 Task: Create a due date automation trigger when advanced on, 2 working days before a card is due add content with a description ending with resume at 11:00 AM.
Action: Mouse moved to (835, 245)
Screenshot: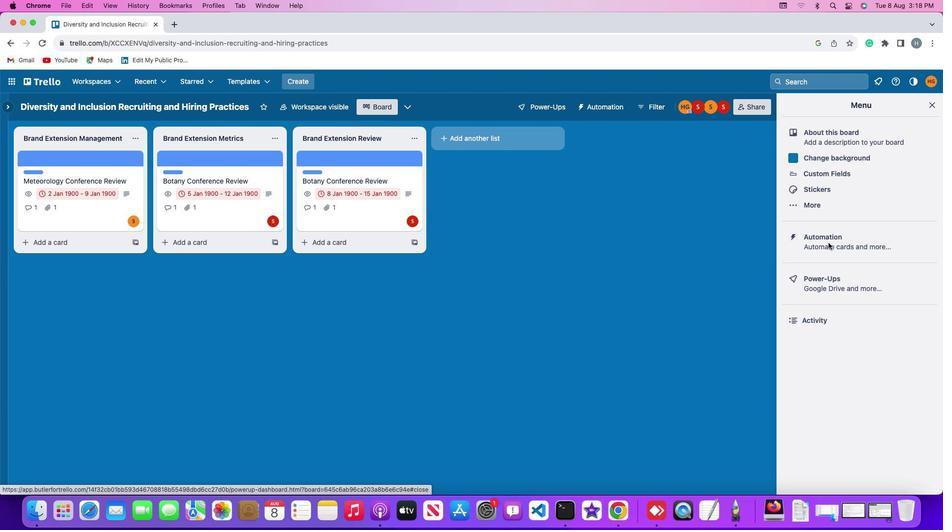 
Action: Mouse pressed left at (835, 245)
Screenshot: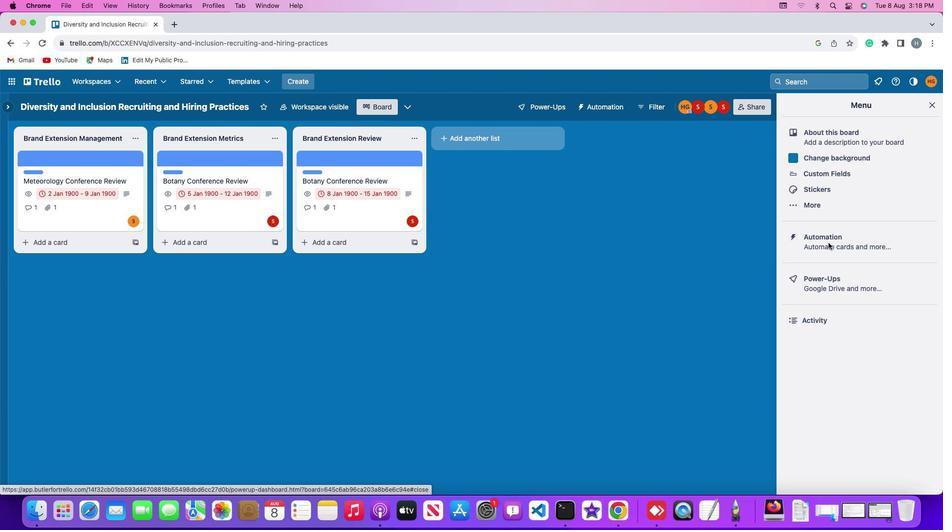 
Action: Mouse moved to (835, 245)
Screenshot: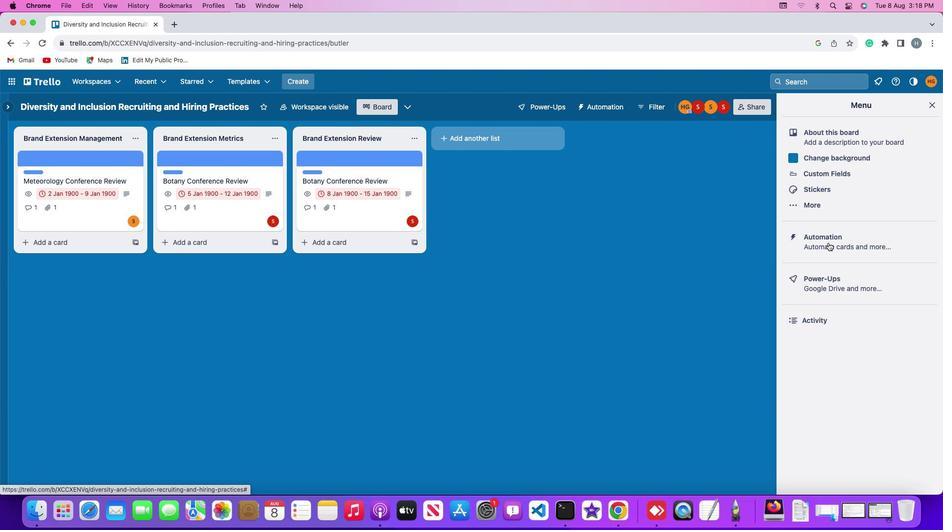 
Action: Mouse pressed left at (835, 245)
Screenshot: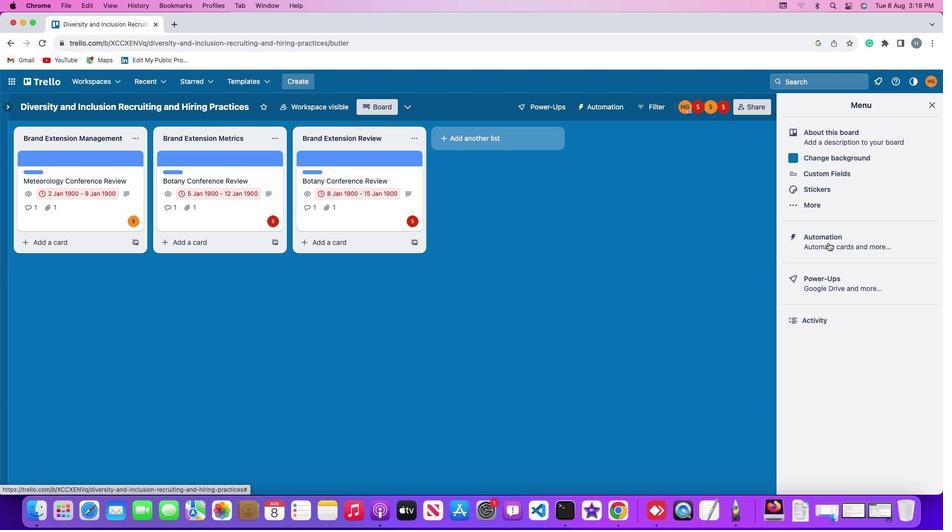 
Action: Mouse moved to (68, 231)
Screenshot: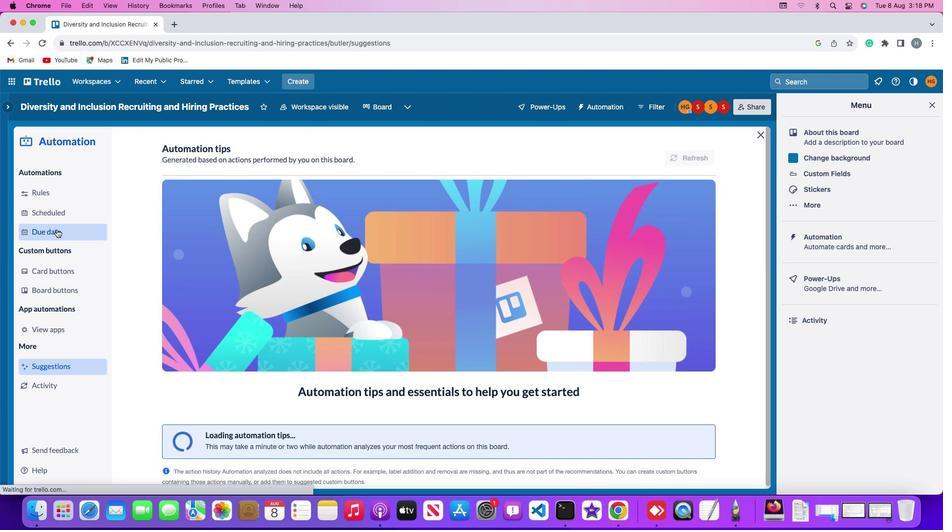 
Action: Mouse pressed left at (68, 231)
Screenshot: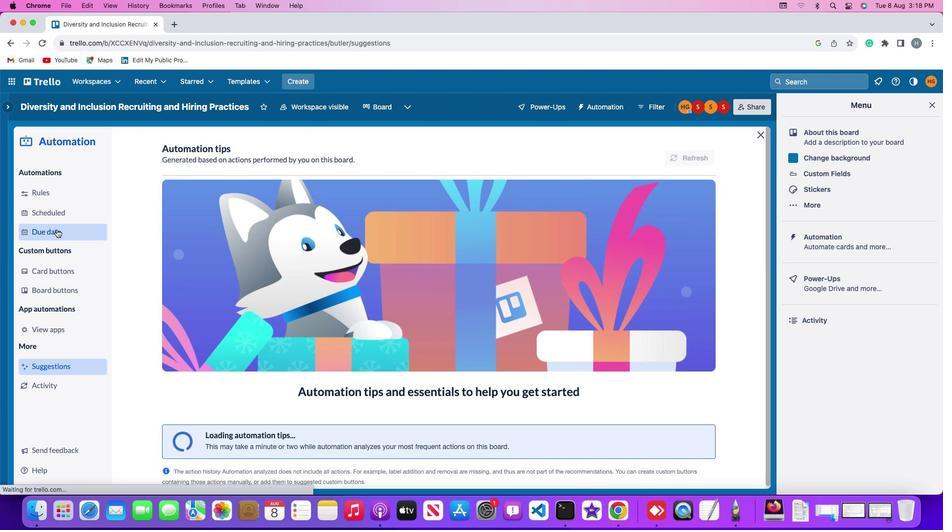 
Action: Mouse moved to (657, 153)
Screenshot: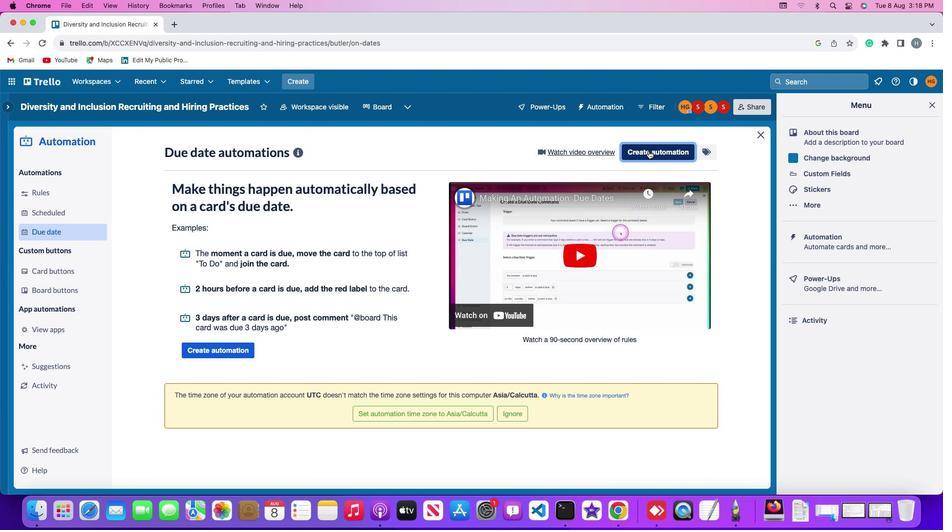 
Action: Mouse pressed left at (657, 153)
Screenshot: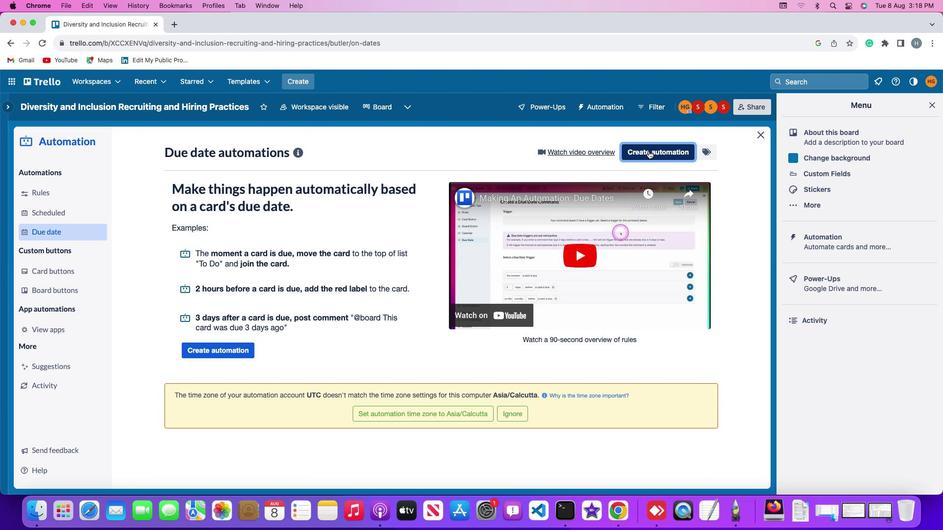 
Action: Mouse moved to (238, 246)
Screenshot: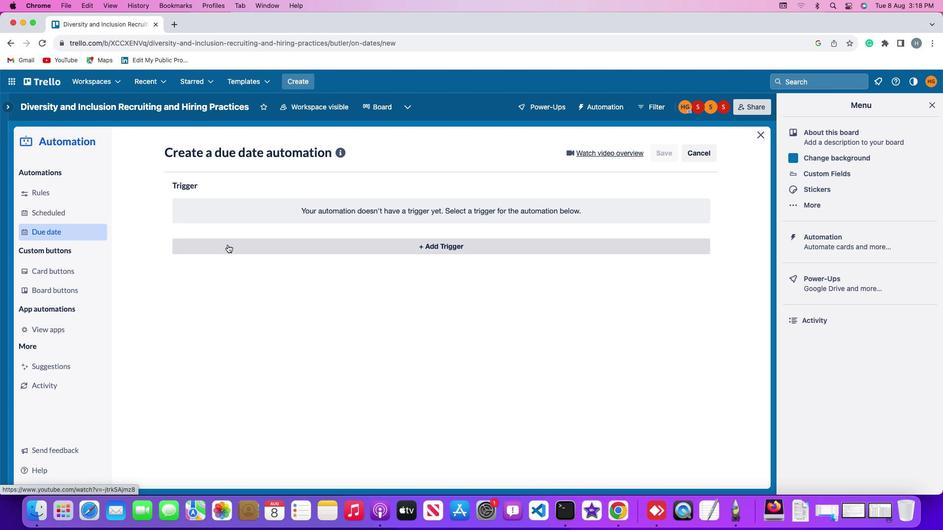 
Action: Mouse pressed left at (238, 246)
Screenshot: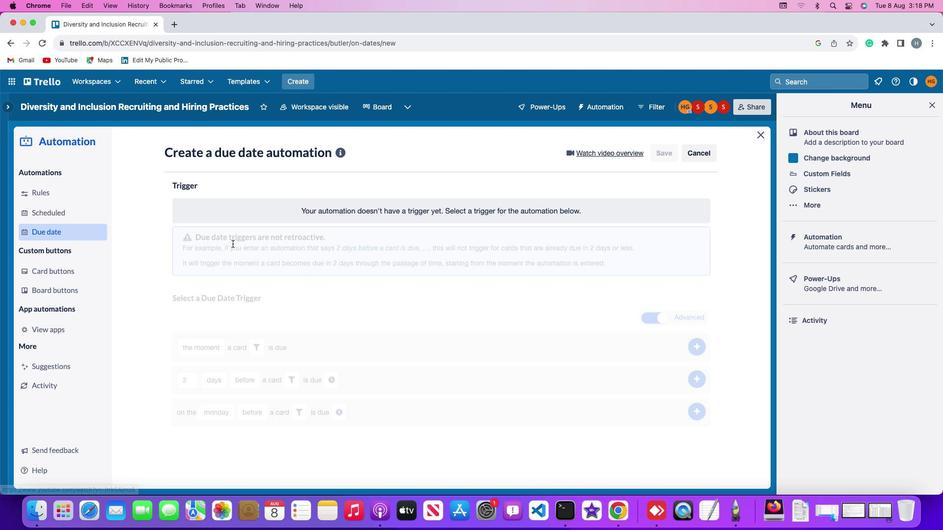 
Action: Mouse moved to (203, 399)
Screenshot: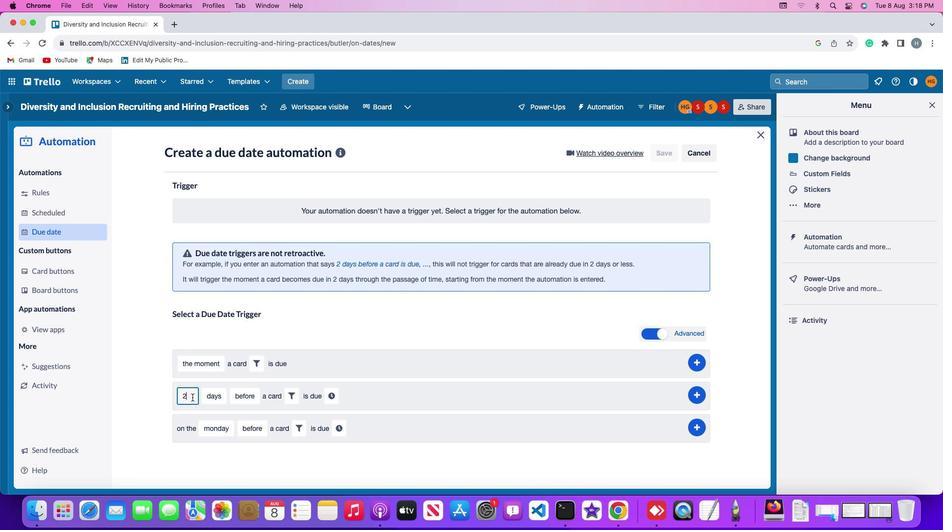 
Action: Mouse pressed left at (203, 399)
Screenshot: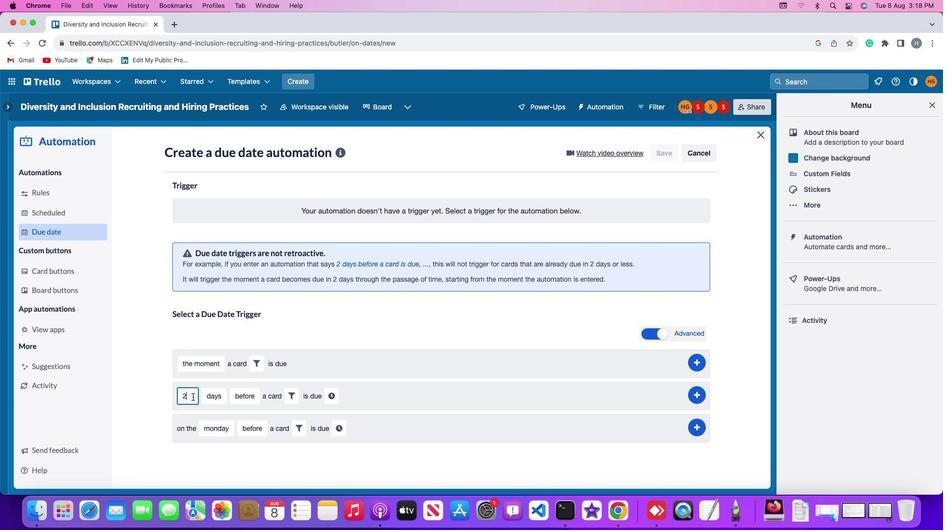 
Action: Mouse moved to (204, 398)
Screenshot: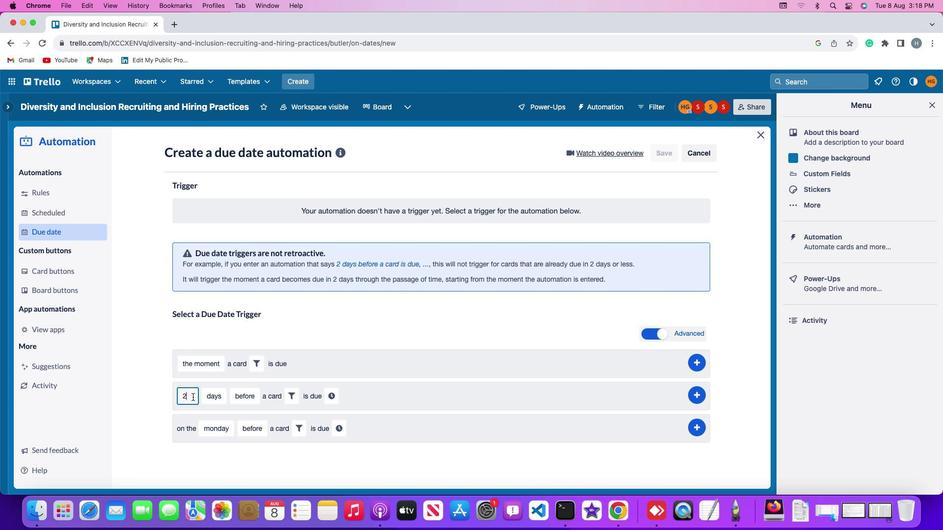 
Action: Key pressed Key.backspace
Screenshot: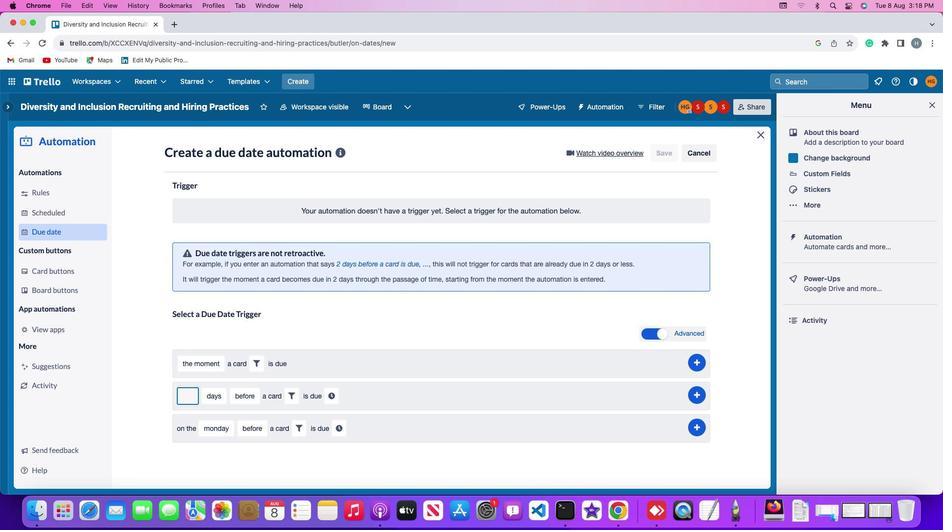 
Action: Mouse moved to (203, 397)
Screenshot: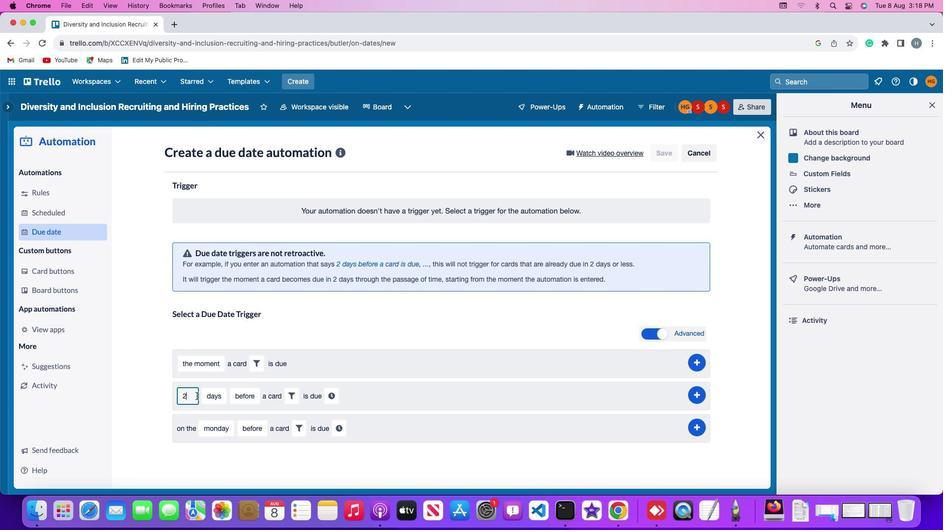 
Action: Key pressed '2'
Screenshot: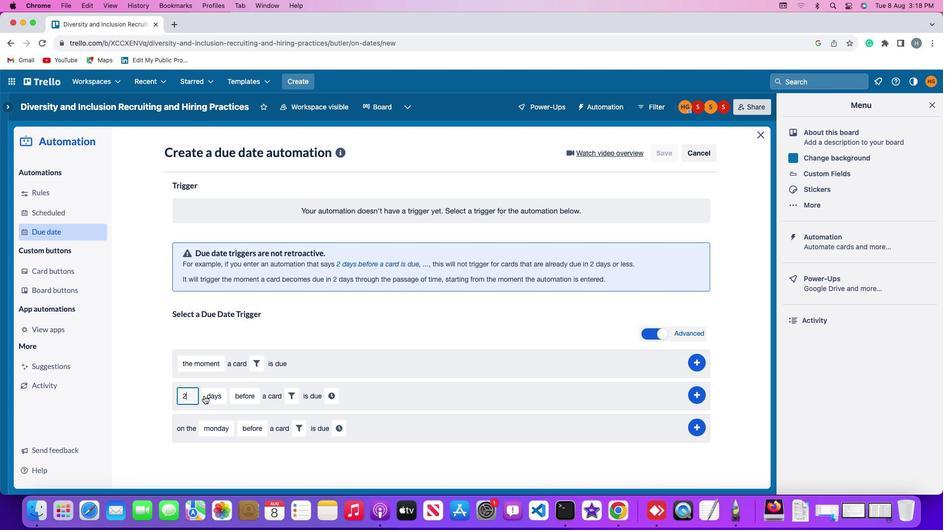 
Action: Mouse moved to (218, 396)
Screenshot: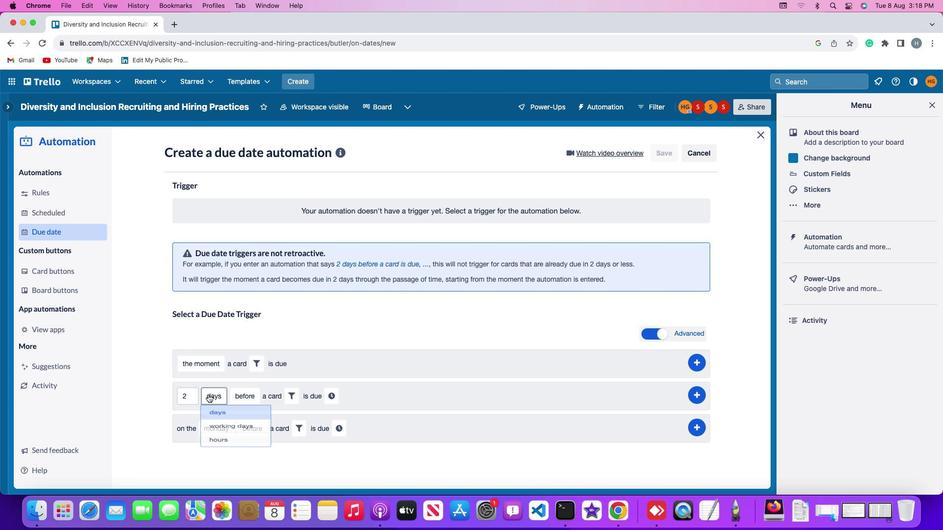 
Action: Mouse pressed left at (218, 396)
Screenshot: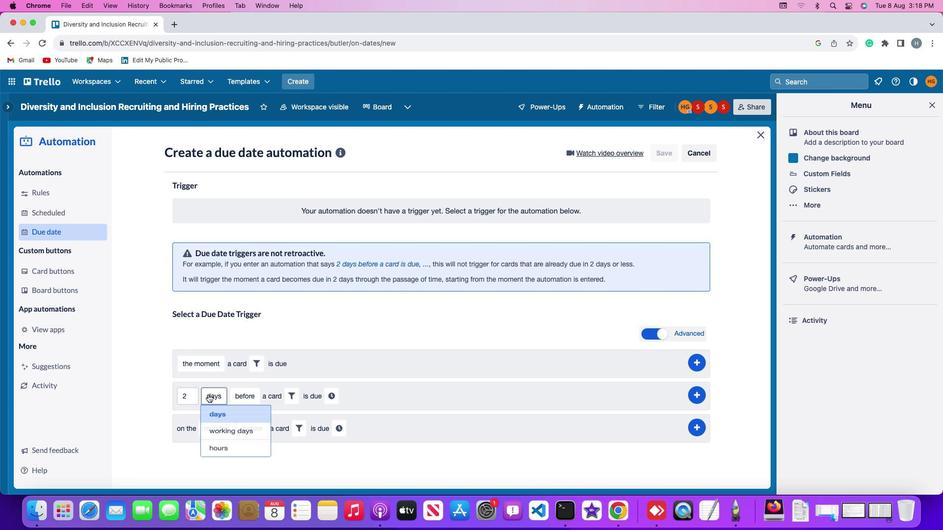 
Action: Mouse moved to (225, 430)
Screenshot: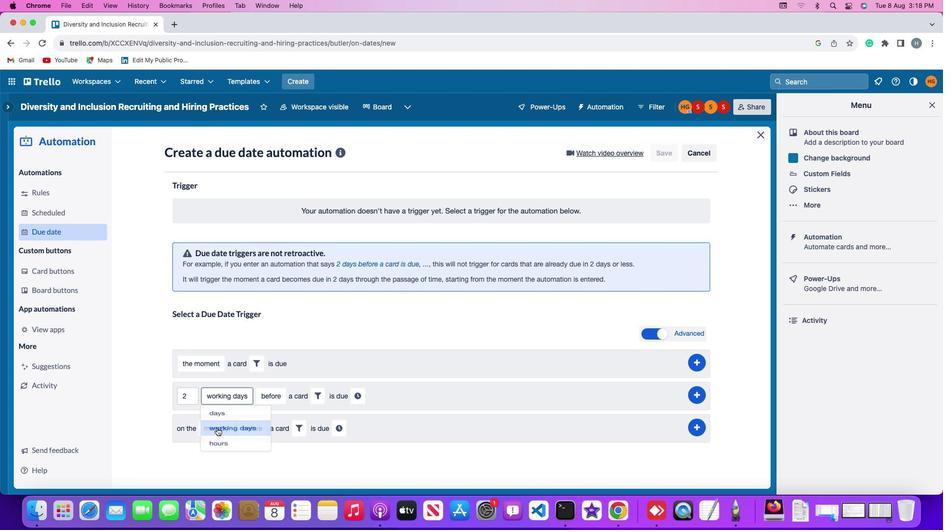
Action: Mouse pressed left at (225, 430)
Screenshot: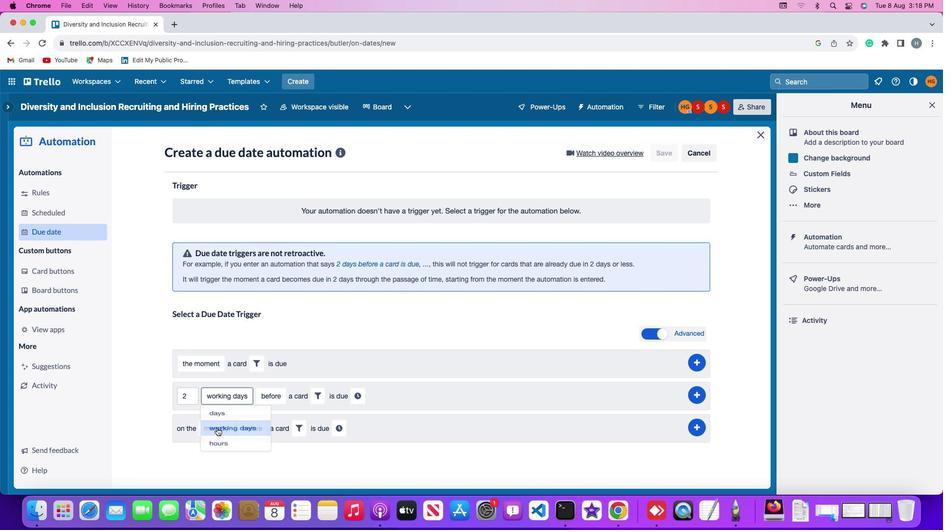
Action: Mouse moved to (283, 400)
Screenshot: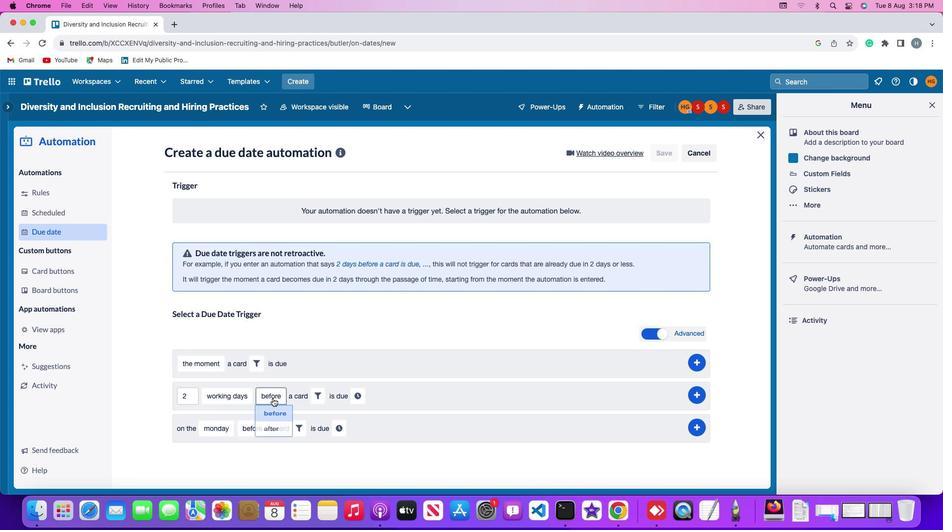 
Action: Mouse pressed left at (283, 400)
Screenshot: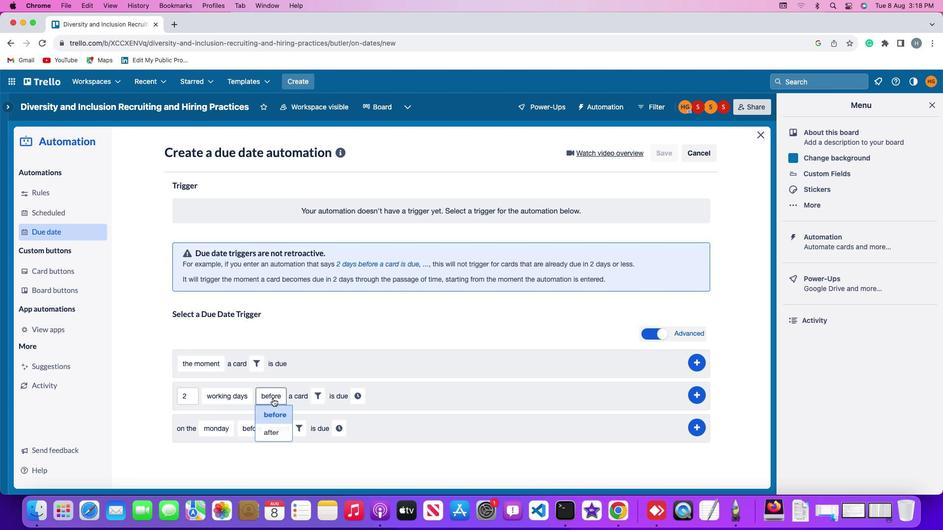 
Action: Mouse moved to (286, 415)
Screenshot: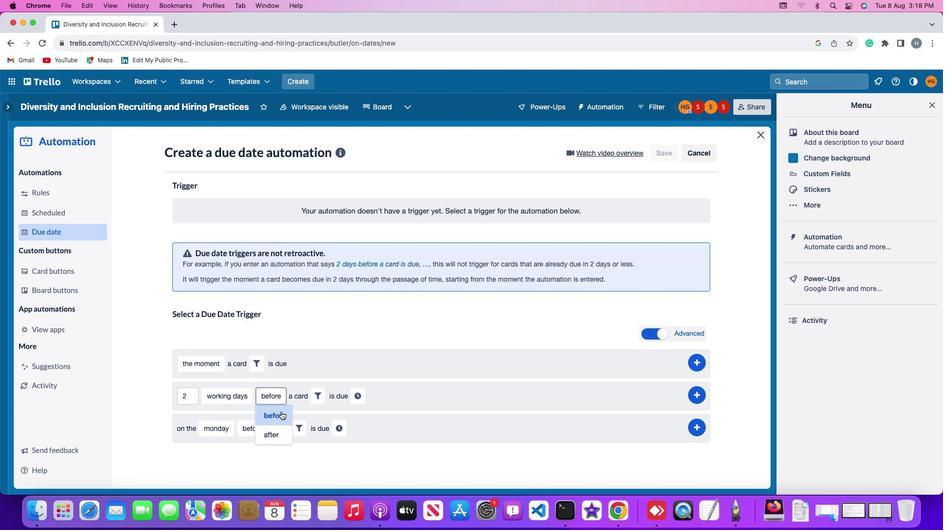 
Action: Mouse pressed left at (286, 415)
Screenshot: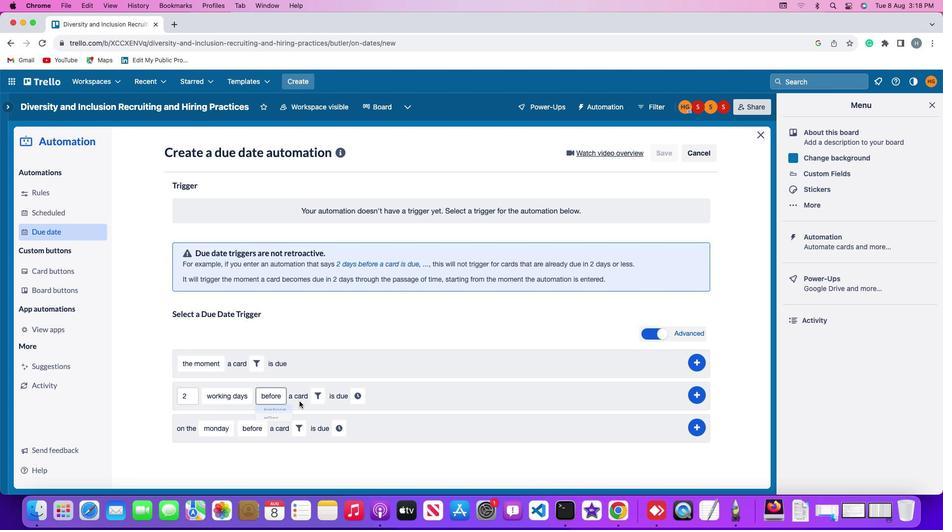 
Action: Mouse moved to (328, 395)
Screenshot: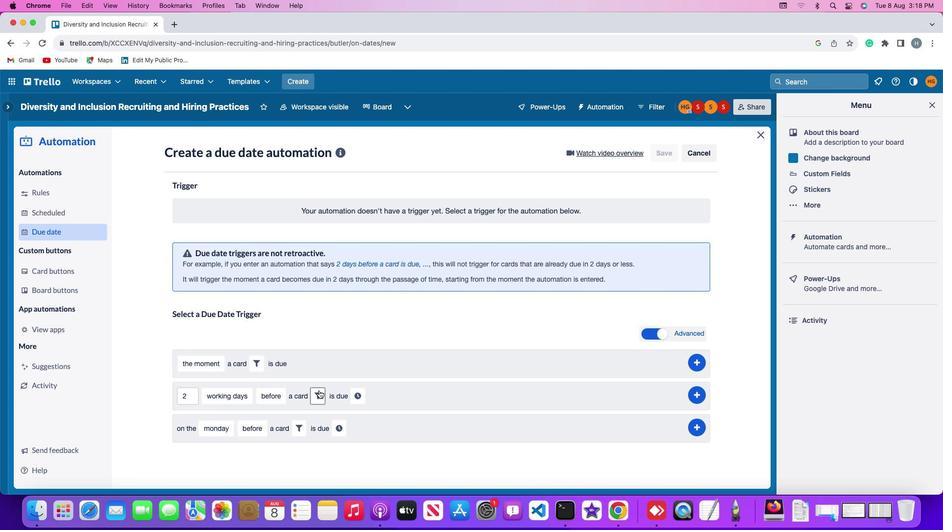 
Action: Mouse pressed left at (328, 395)
Screenshot: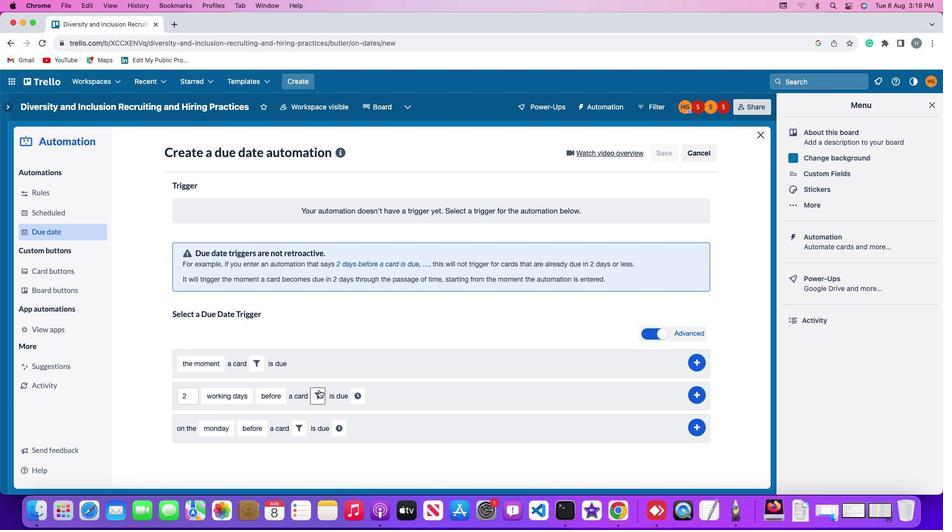 
Action: Mouse moved to (454, 423)
Screenshot: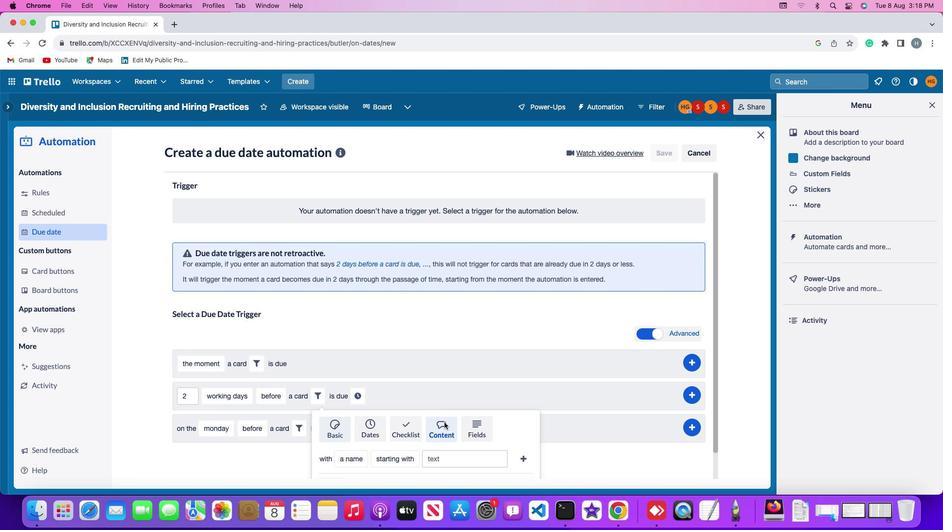 
Action: Mouse pressed left at (454, 423)
Screenshot: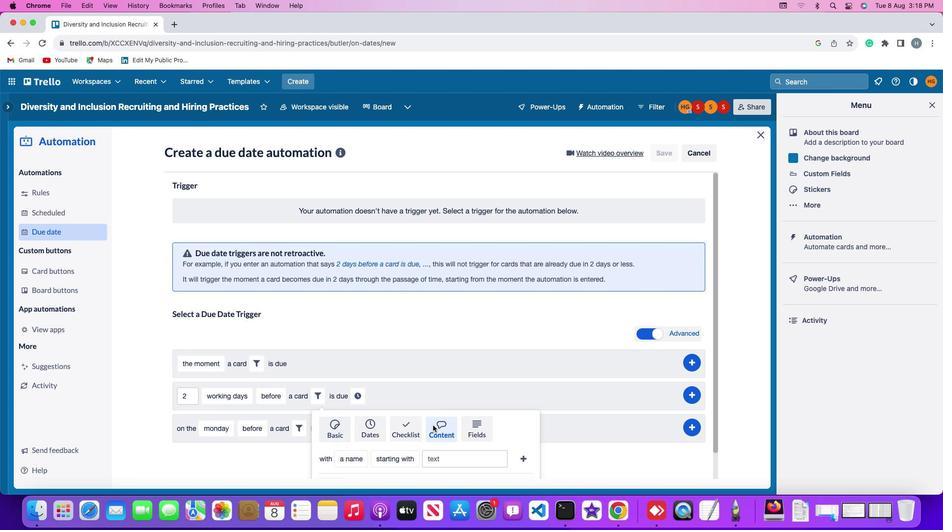 
Action: Mouse moved to (359, 460)
Screenshot: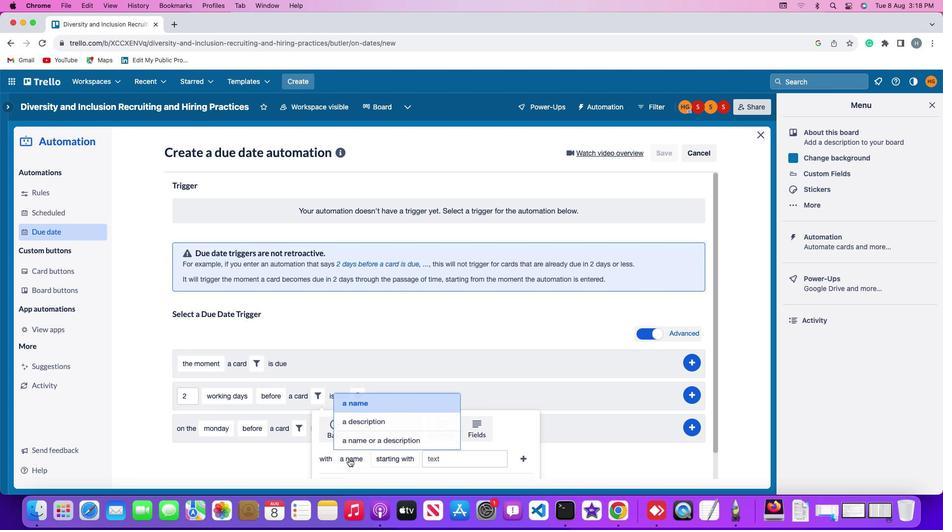 
Action: Mouse pressed left at (359, 460)
Screenshot: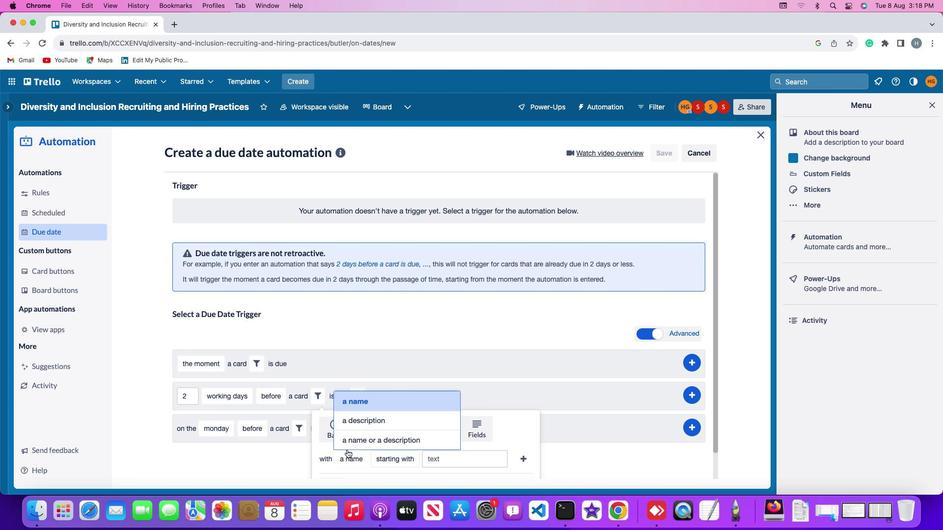 
Action: Mouse moved to (365, 420)
Screenshot: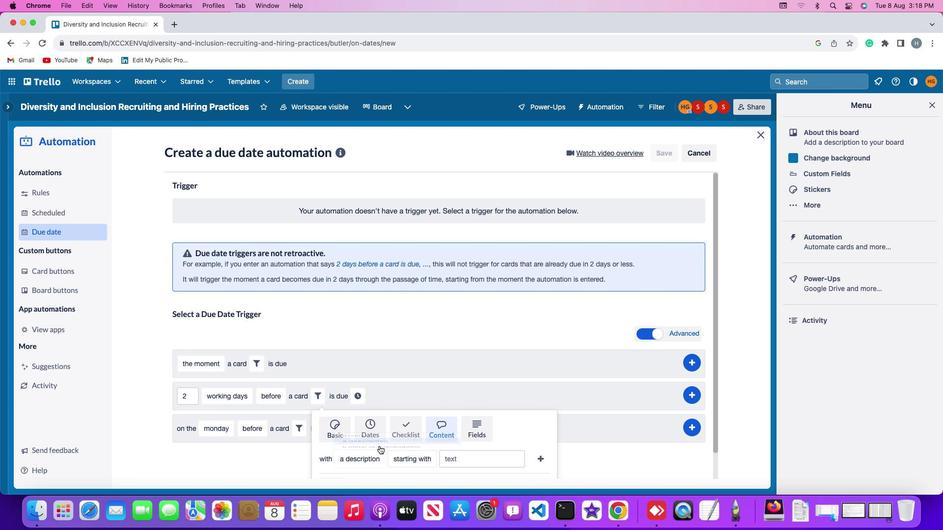 
Action: Mouse pressed left at (365, 420)
Screenshot: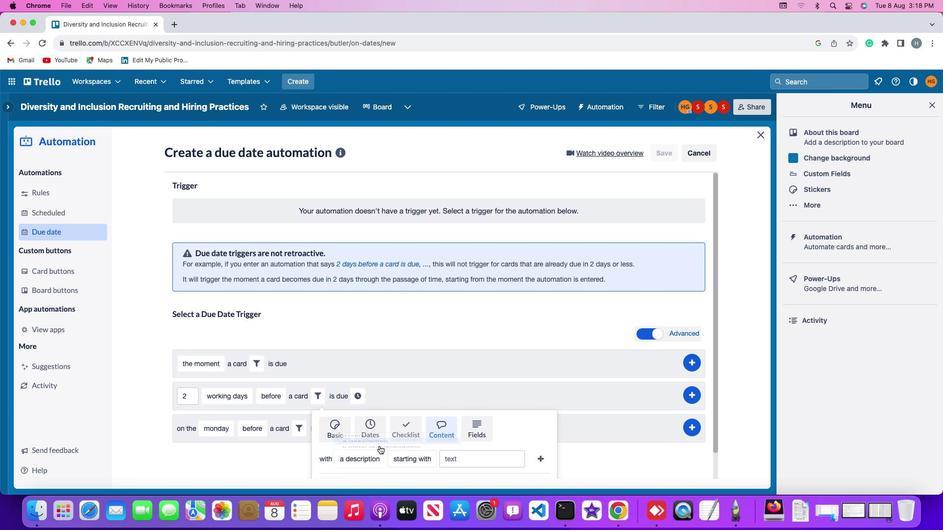 
Action: Mouse moved to (413, 463)
Screenshot: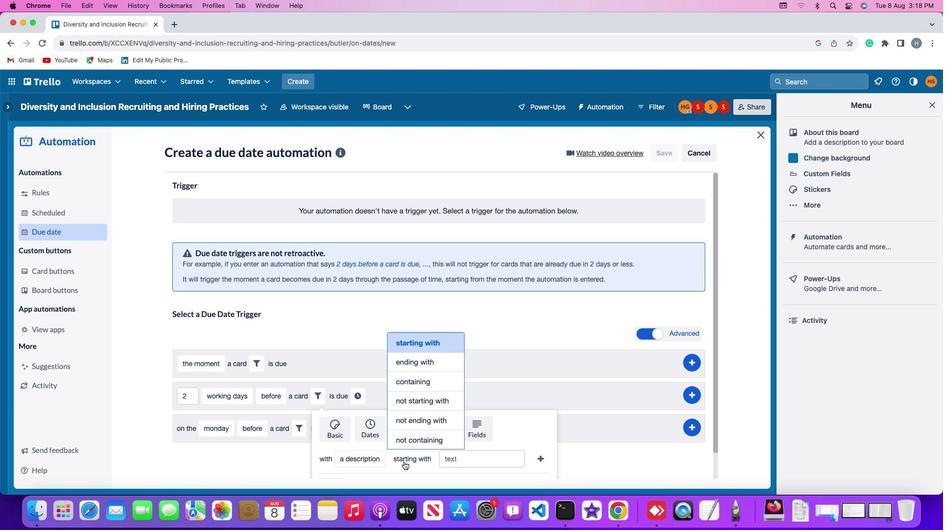
Action: Mouse pressed left at (413, 463)
Screenshot: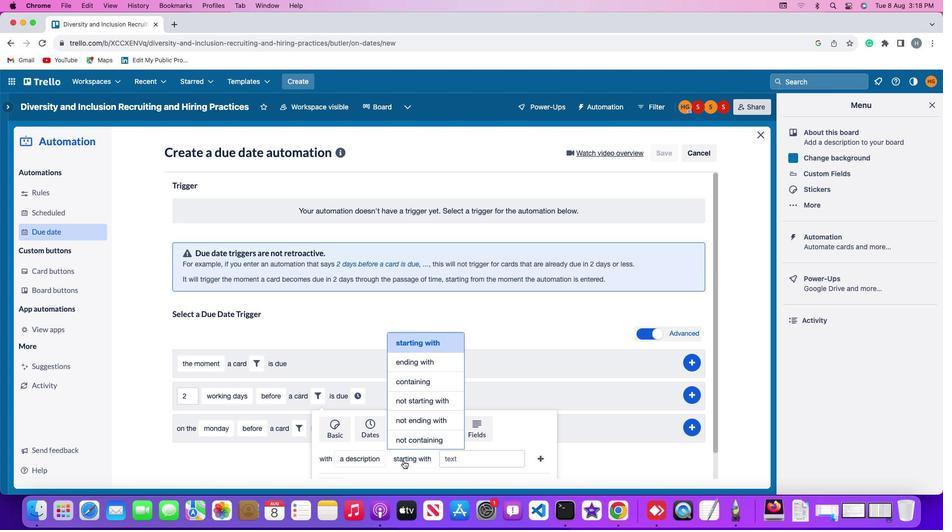 
Action: Mouse moved to (433, 367)
Screenshot: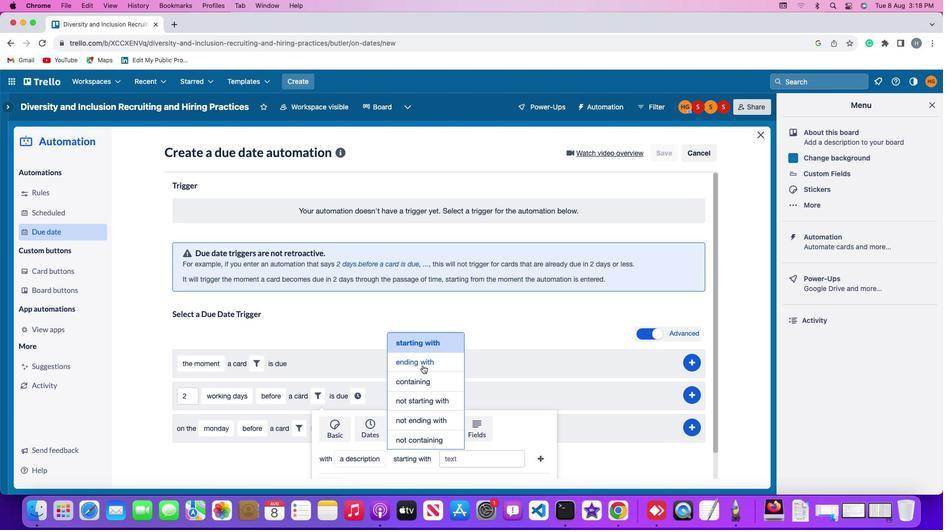 
Action: Mouse pressed left at (433, 367)
Screenshot: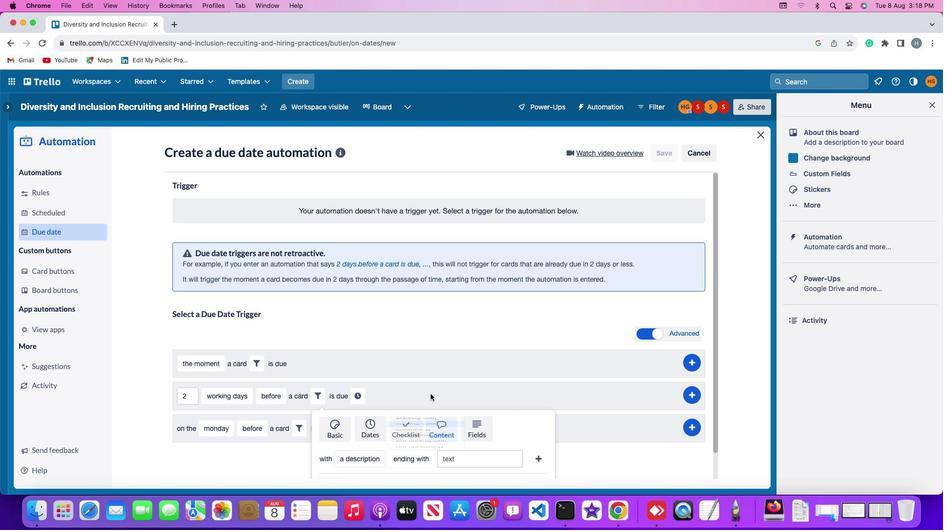 
Action: Mouse moved to (468, 462)
Screenshot: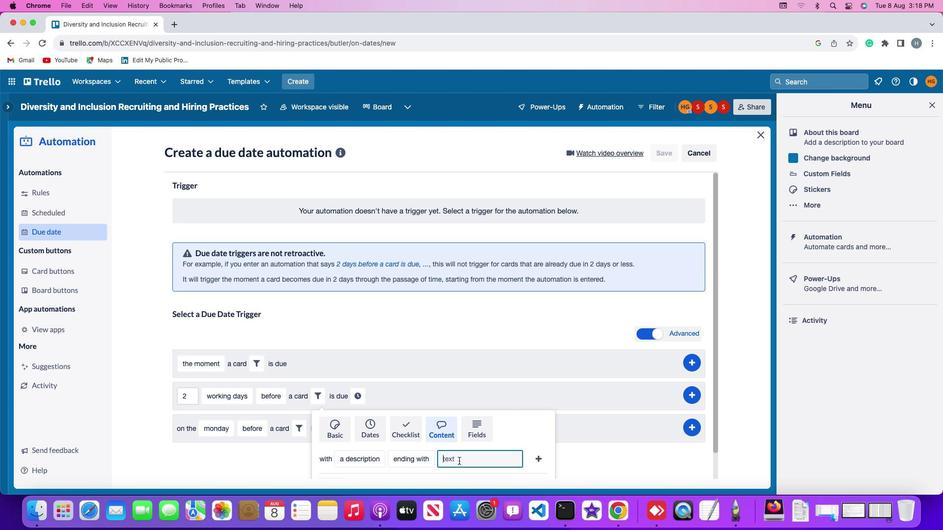 
Action: Mouse pressed left at (468, 462)
Screenshot: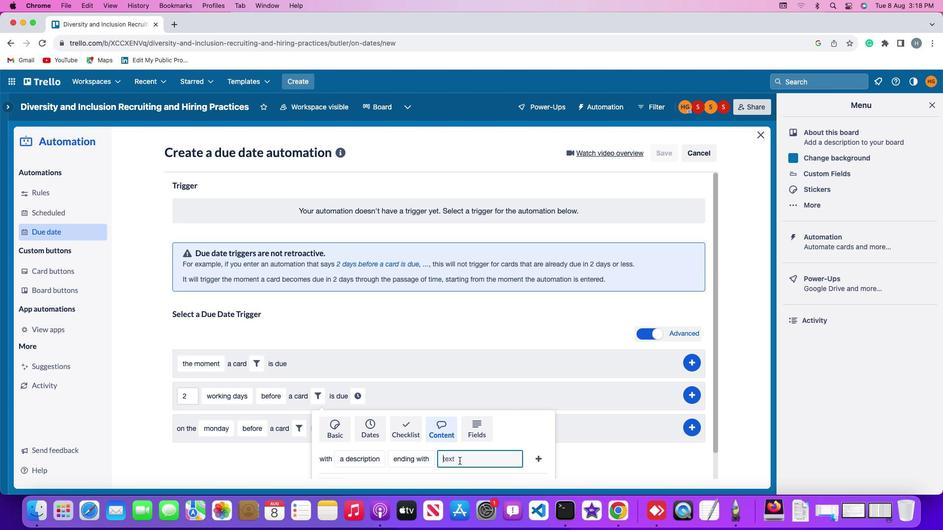
Action: Mouse moved to (468, 462)
Screenshot: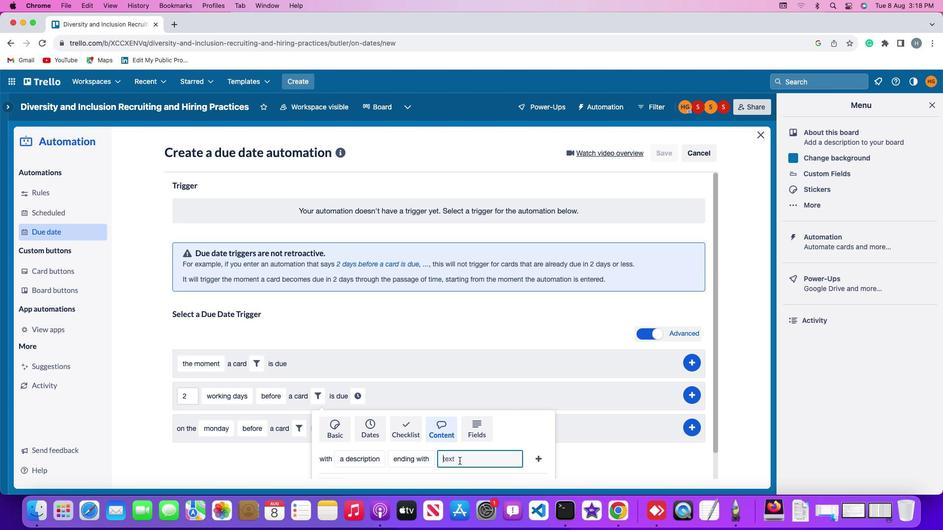 
Action: Key pressed 'r''e''s''u''m''e'
Screenshot: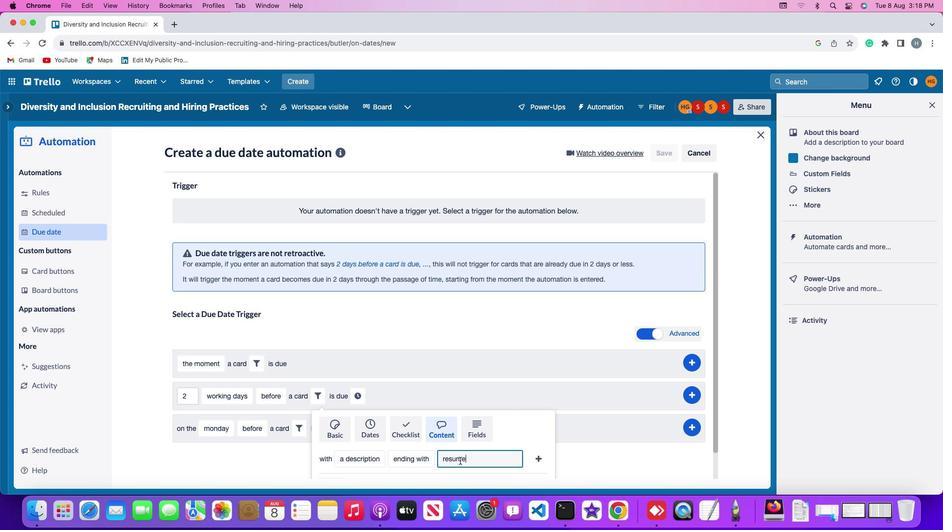 
Action: Mouse moved to (543, 456)
Screenshot: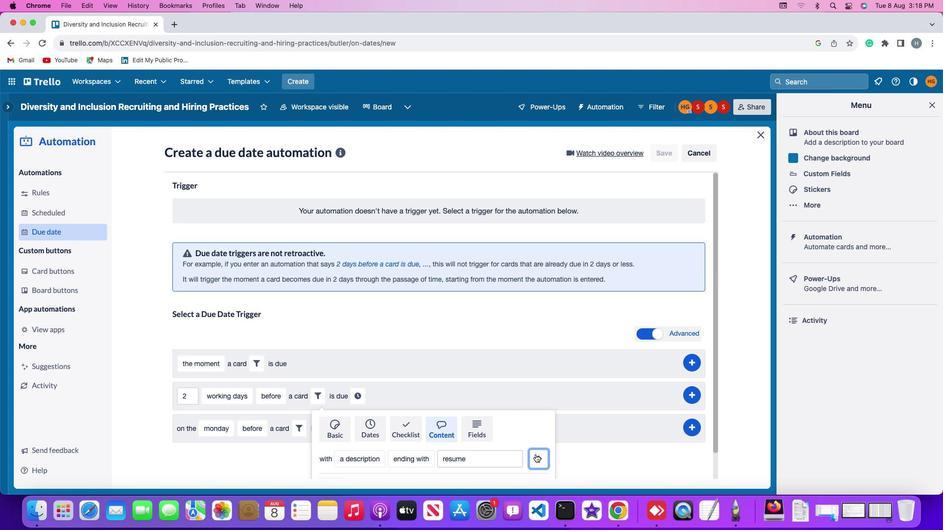 
Action: Mouse pressed left at (543, 456)
Screenshot: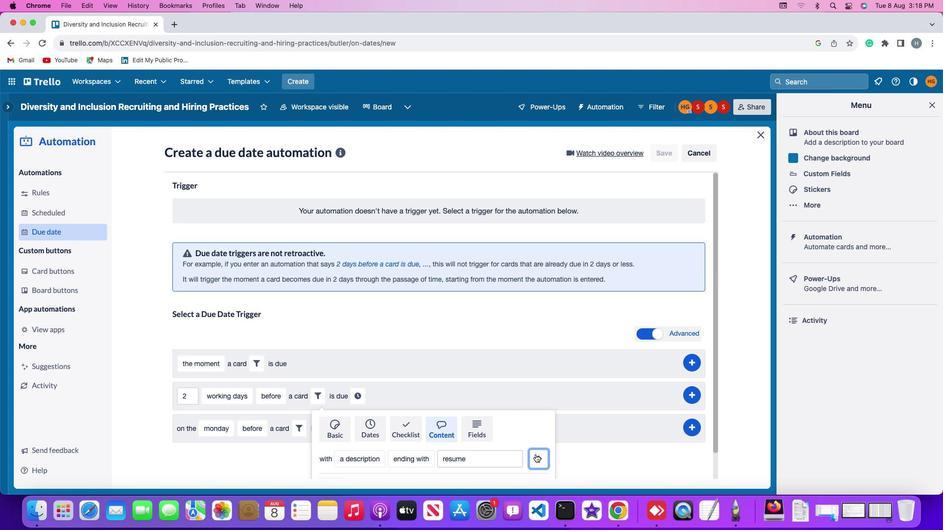 
Action: Mouse moved to (515, 392)
Screenshot: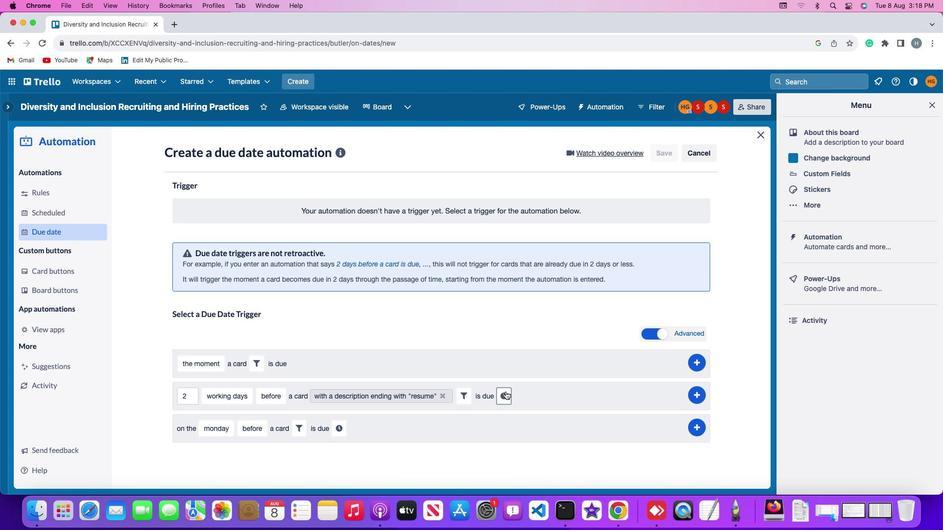 
Action: Mouse pressed left at (515, 392)
Screenshot: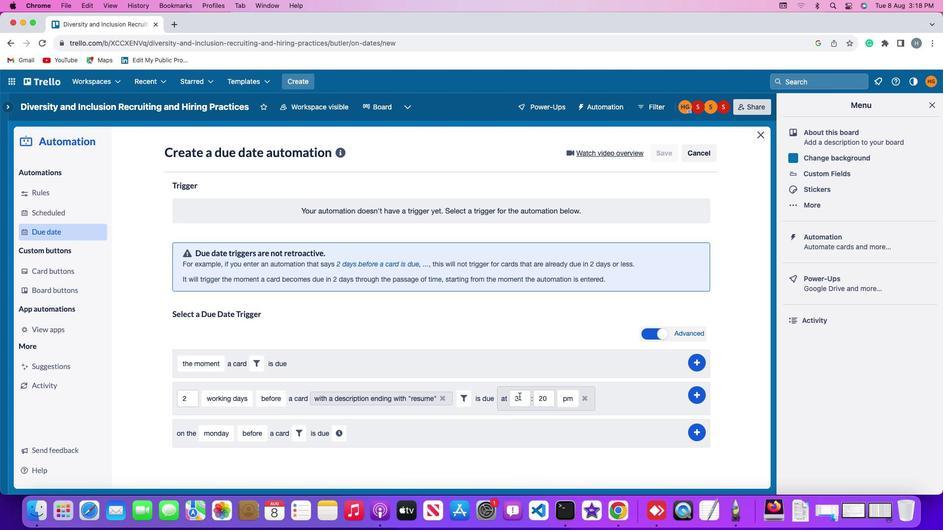 
Action: Mouse moved to (532, 399)
Screenshot: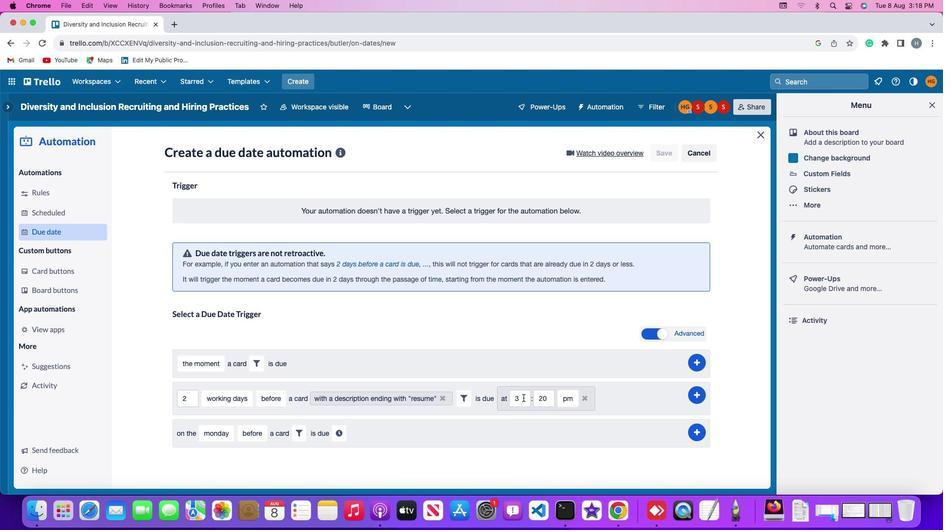 
Action: Mouse pressed left at (532, 399)
Screenshot: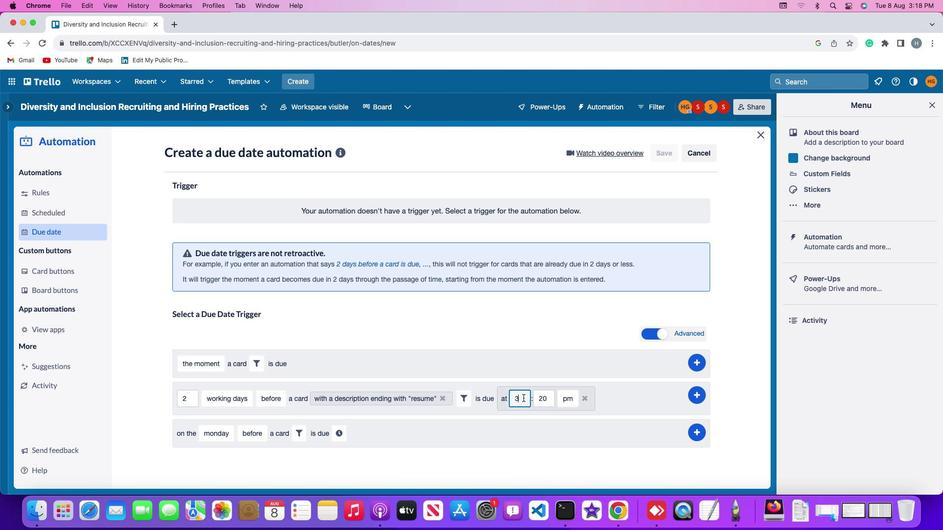 
Action: Mouse moved to (532, 399)
Screenshot: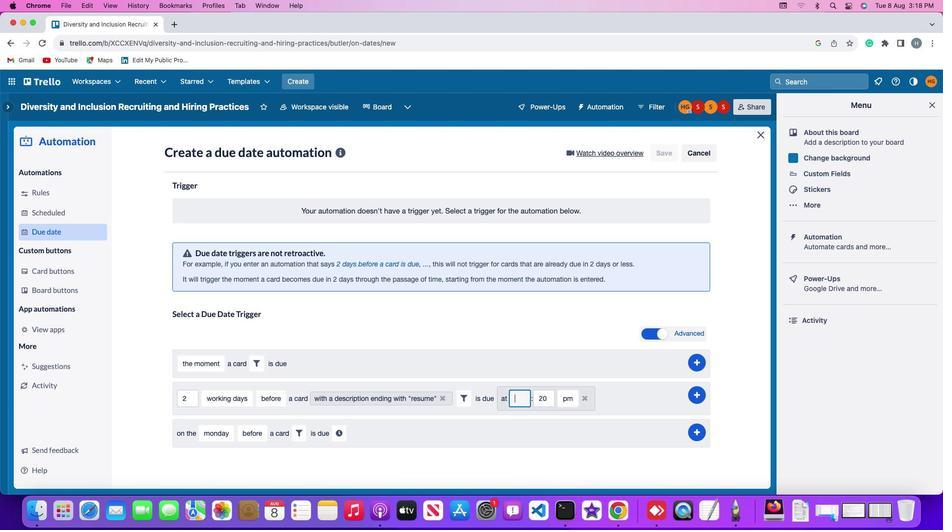 
Action: Key pressed Key.backspace'1''1'
Screenshot: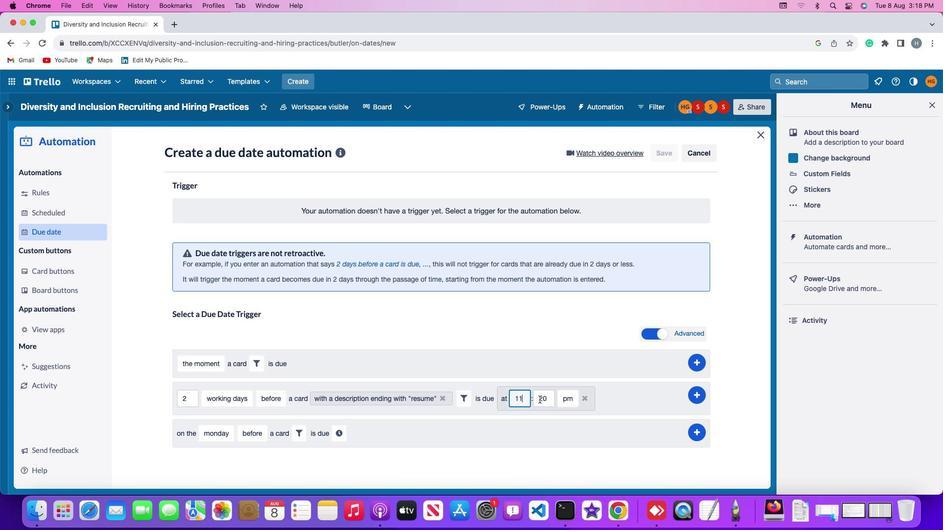 
Action: Mouse moved to (557, 399)
Screenshot: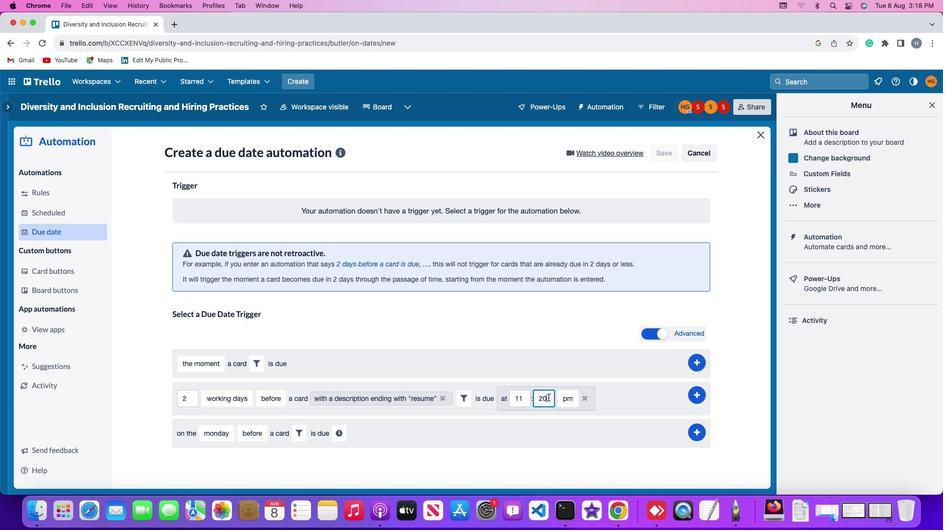 
Action: Mouse pressed left at (557, 399)
Screenshot: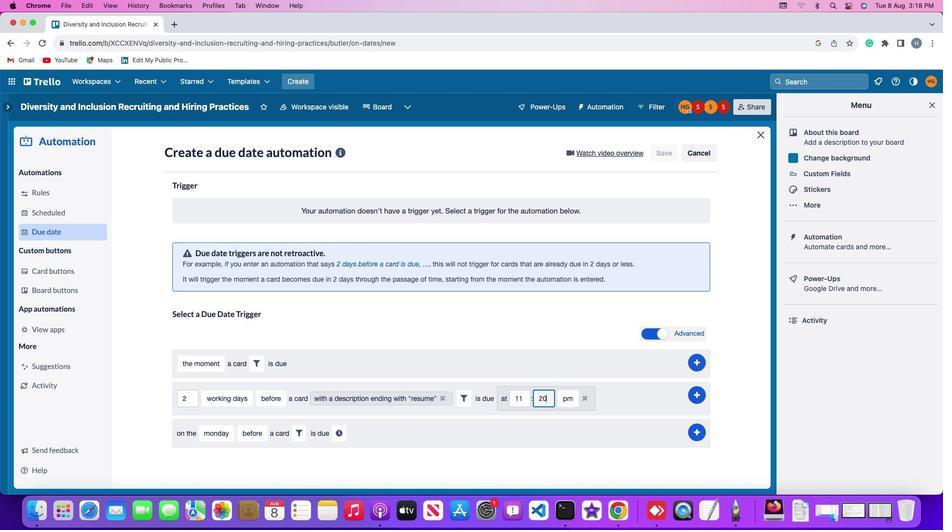 
Action: Key pressed Key.backspaceKey.backspace'0''0'
Screenshot: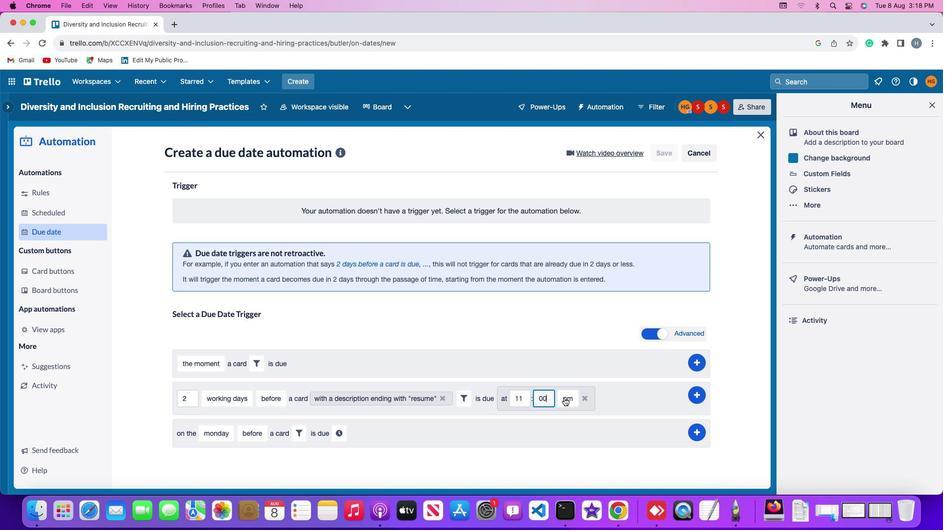 
Action: Mouse moved to (576, 399)
Screenshot: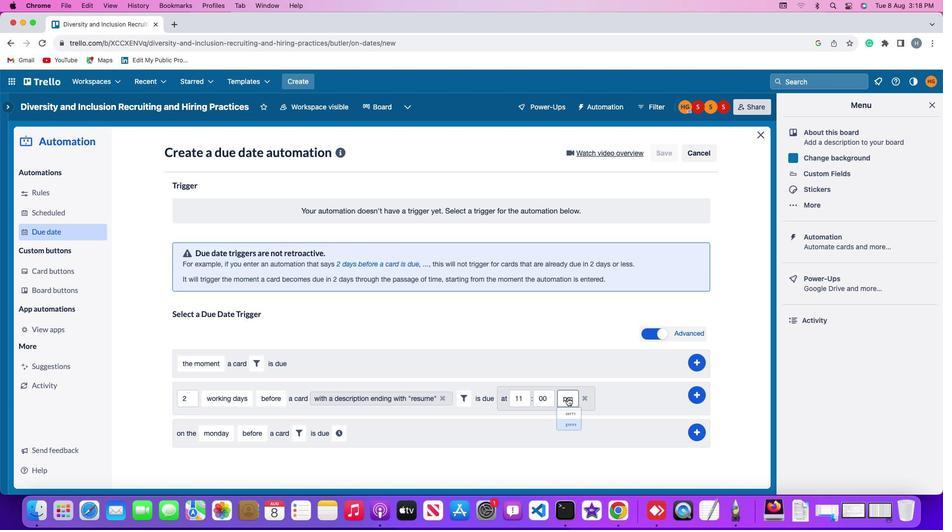 
Action: Mouse pressed left at (576, 399)
Screenshot: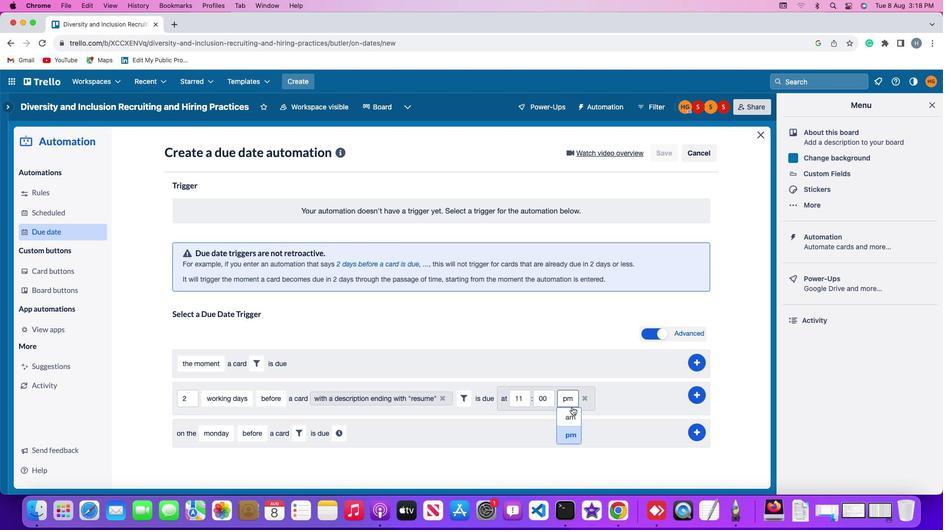 
Action: Mouse moved to (581, 416)
Screenshot: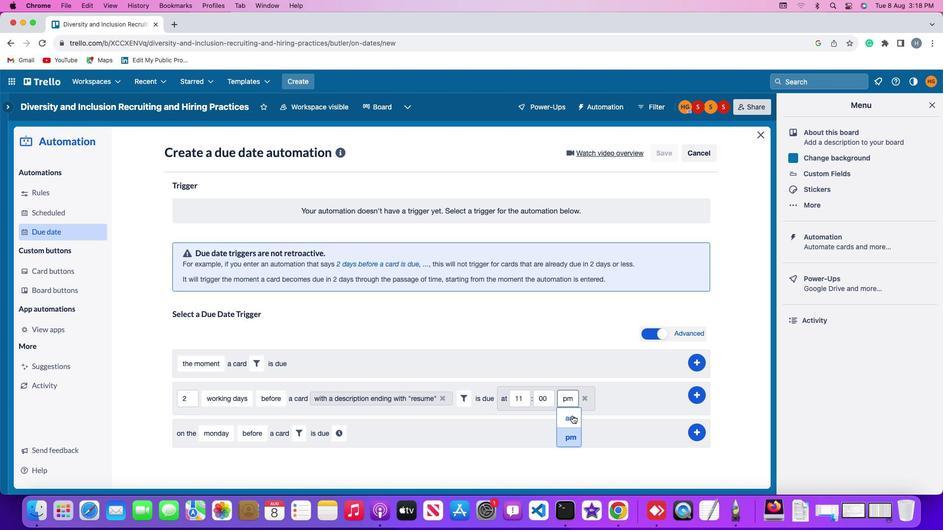 
Action: Mouse pressed left at (581, 416)
Screenshot: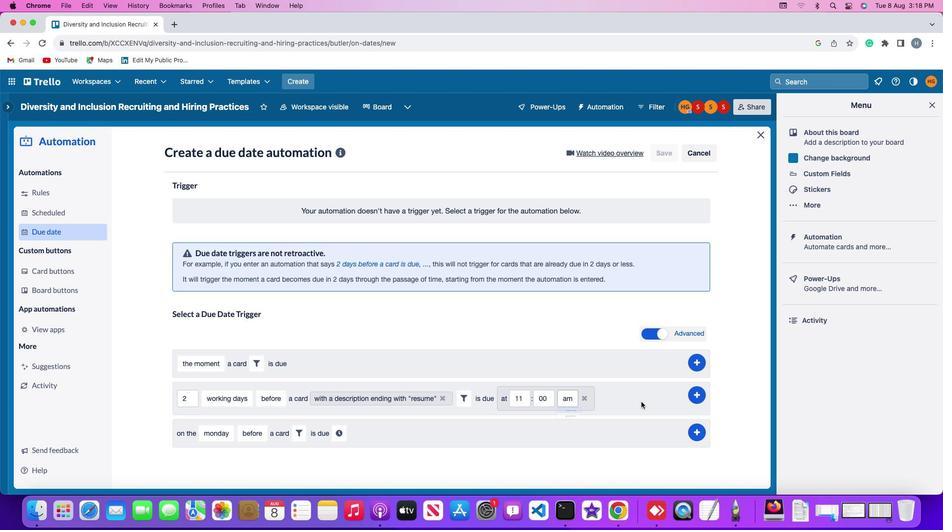 
Action: Mouse moved to (699, 396)
Screenshot: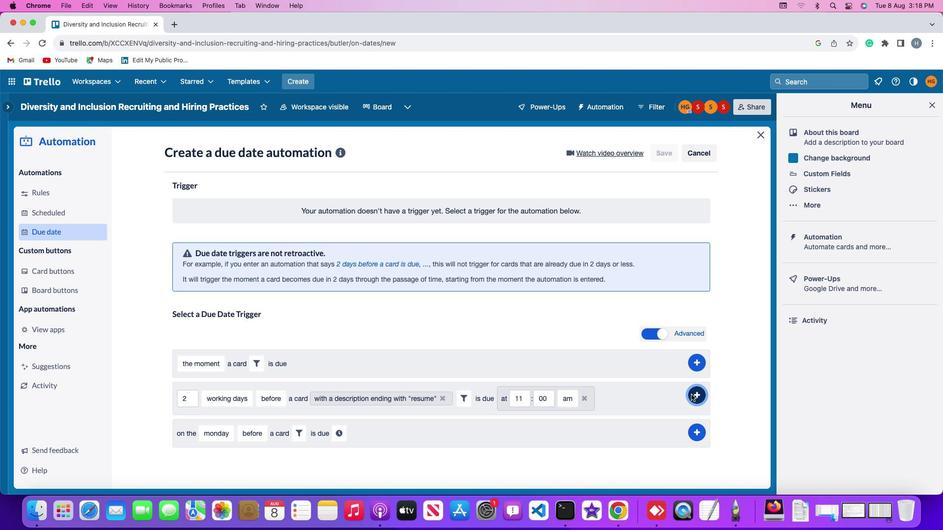 
Action: Mouse pressed left at (699, 396)
Screenshot: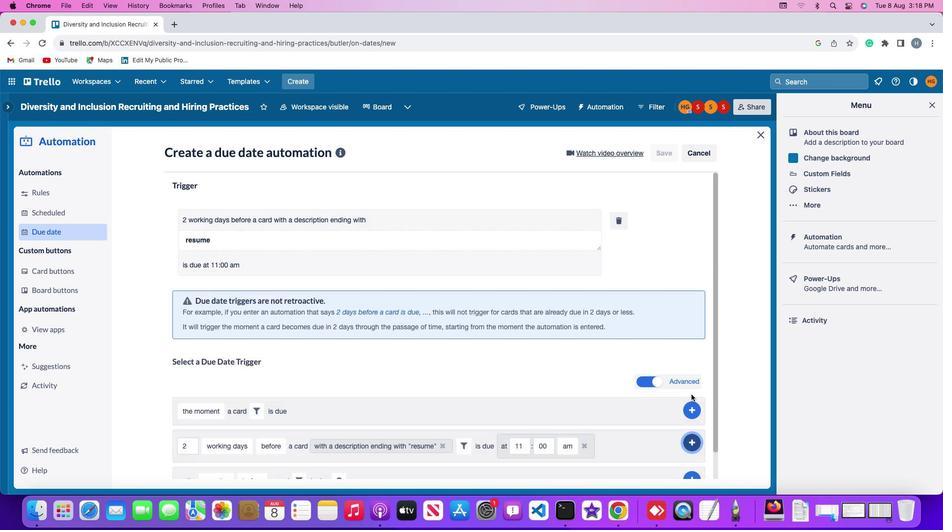 
Action: Mouse moved to (756, 316)
Screenshot: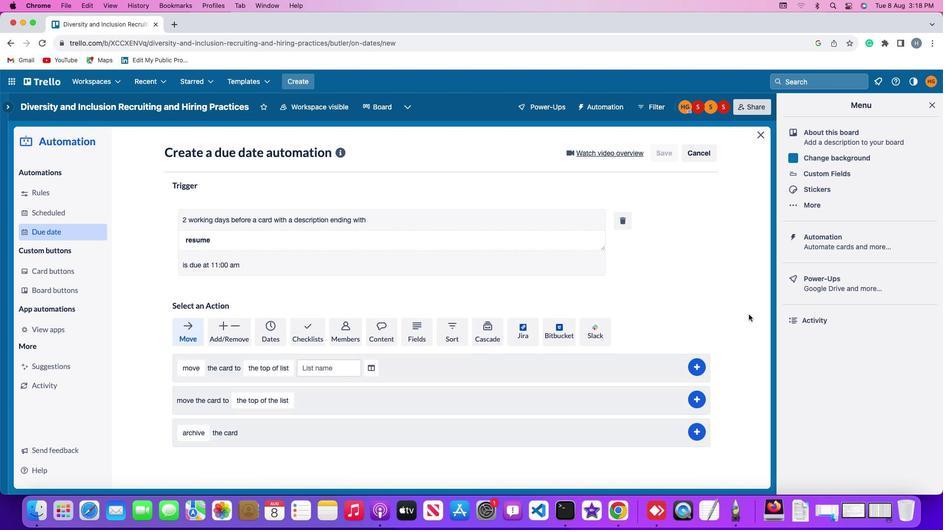 
